 Task: Open Outlook and display the Tasks pane from the To-Do Bar.
Action: Mouse moved to (230, 25)
Screenshot: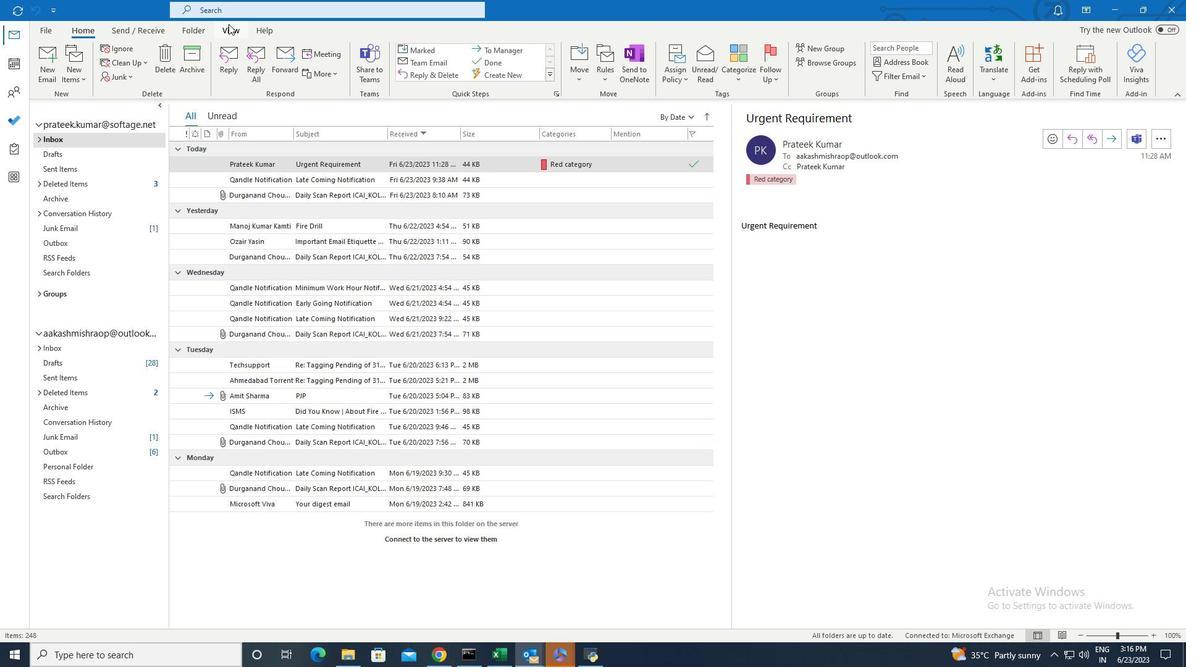 
Action: Mouse pressed left at (230, 25)
Screenshot: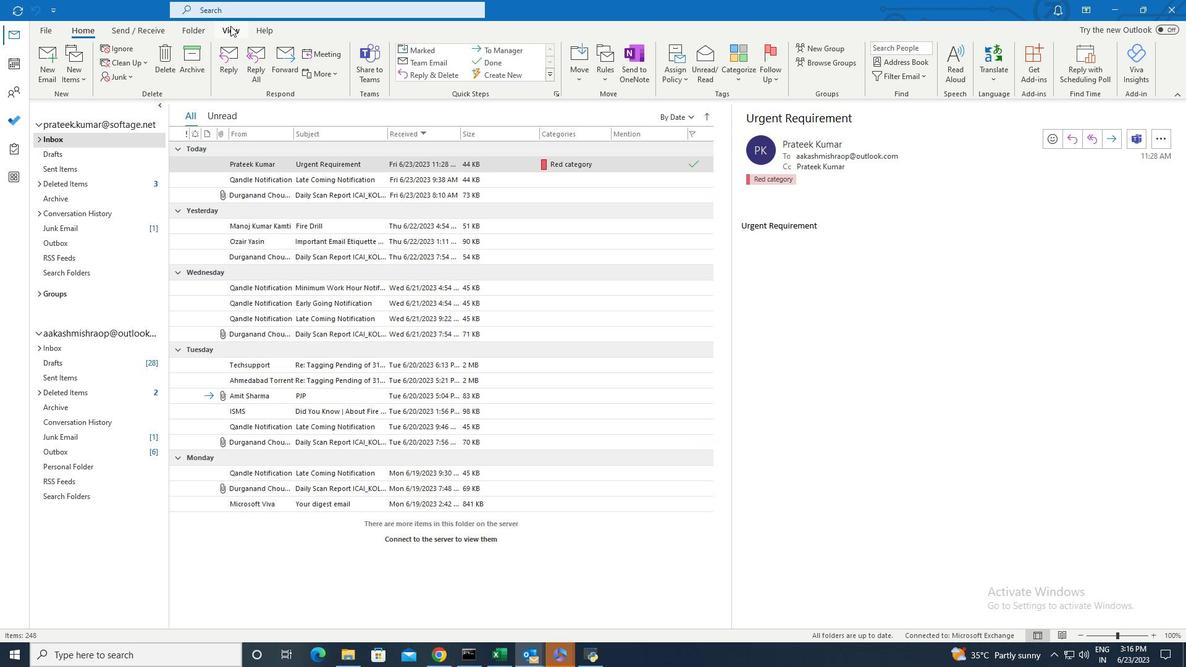 
Action: Mouse moved to (801, 80)
Screenshot: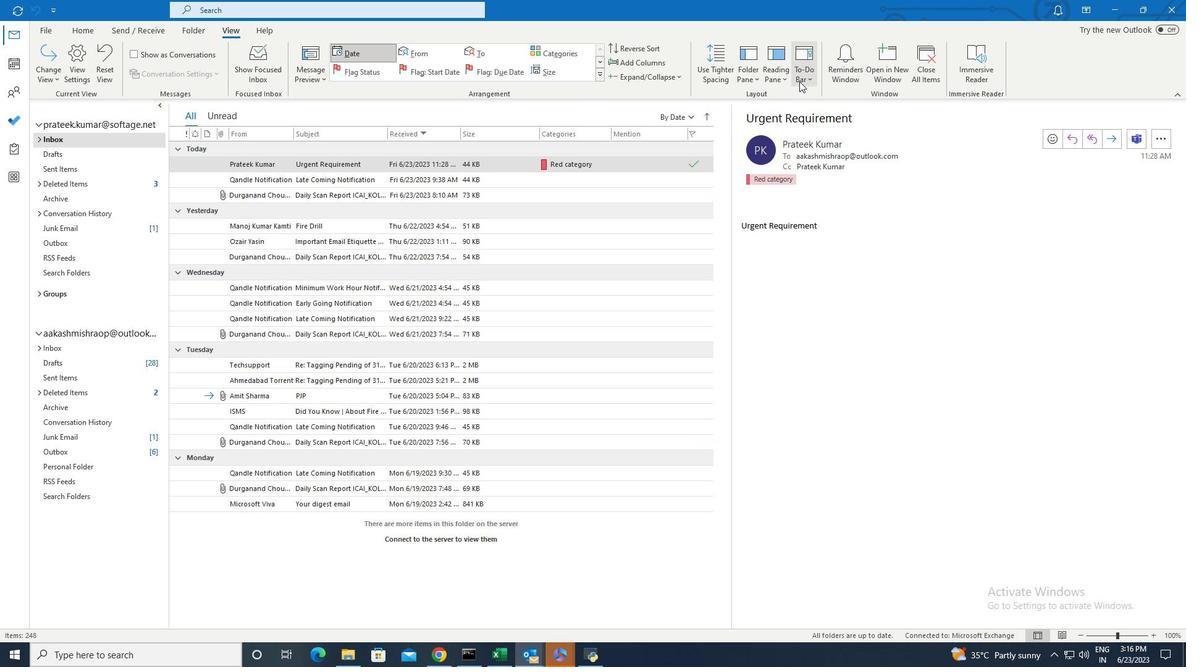 
Action: Mouse pressed left at (801, 80)
Screenshot: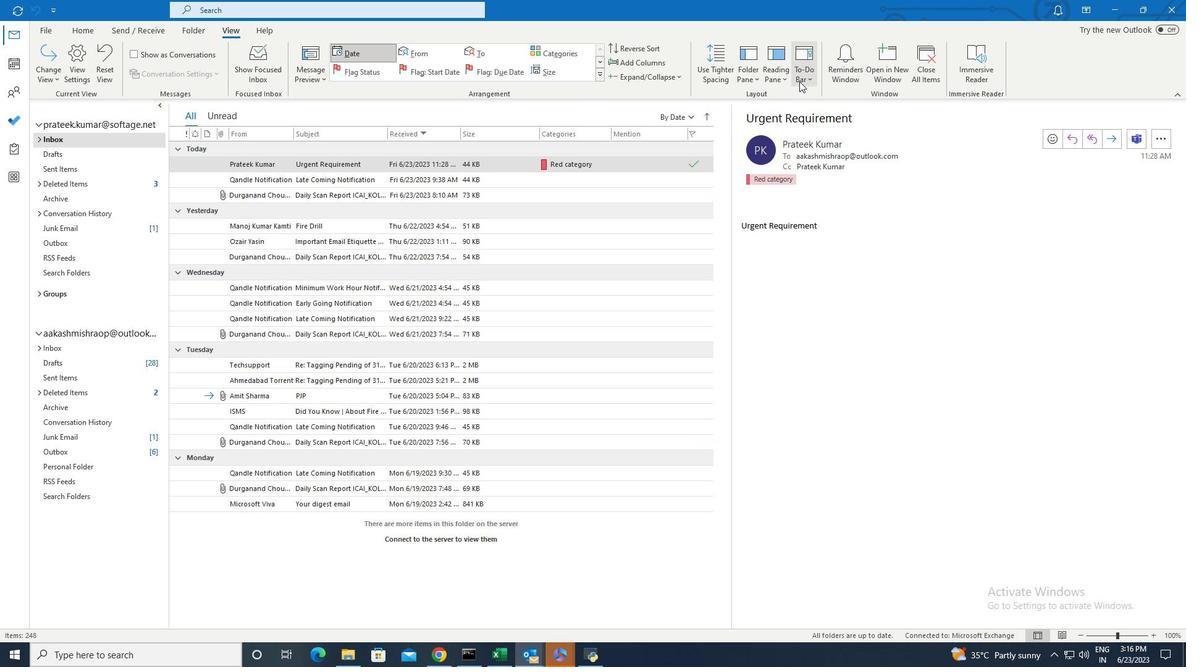 
Action: Mouse moved to (826, 127)
Screenshot: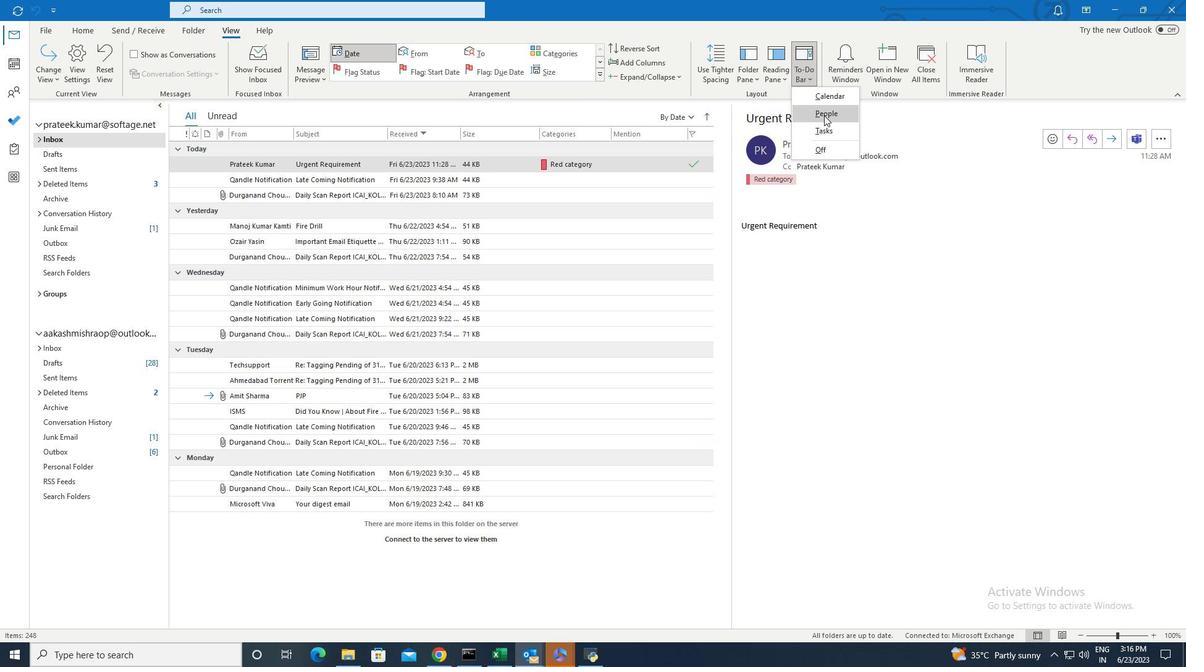 
Action: Mouse pressed left at (826, 127)
Screenshot: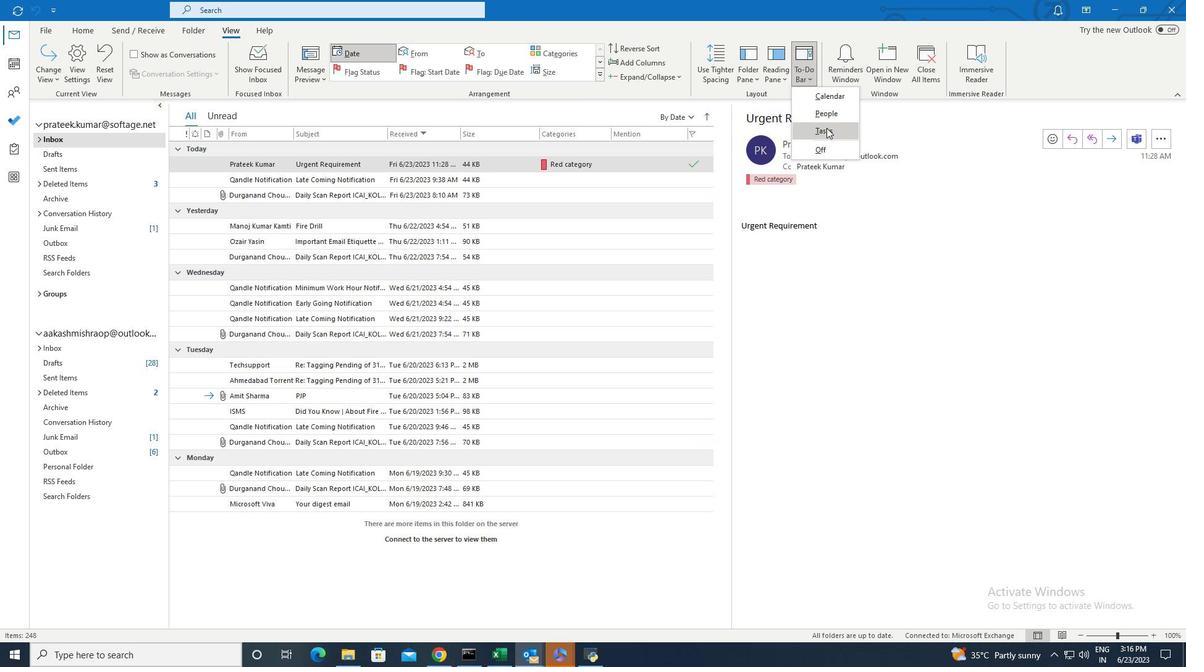 
